 Task: Learn more about a career.
Action: Mouse moved to (748, 88)
Screenshot: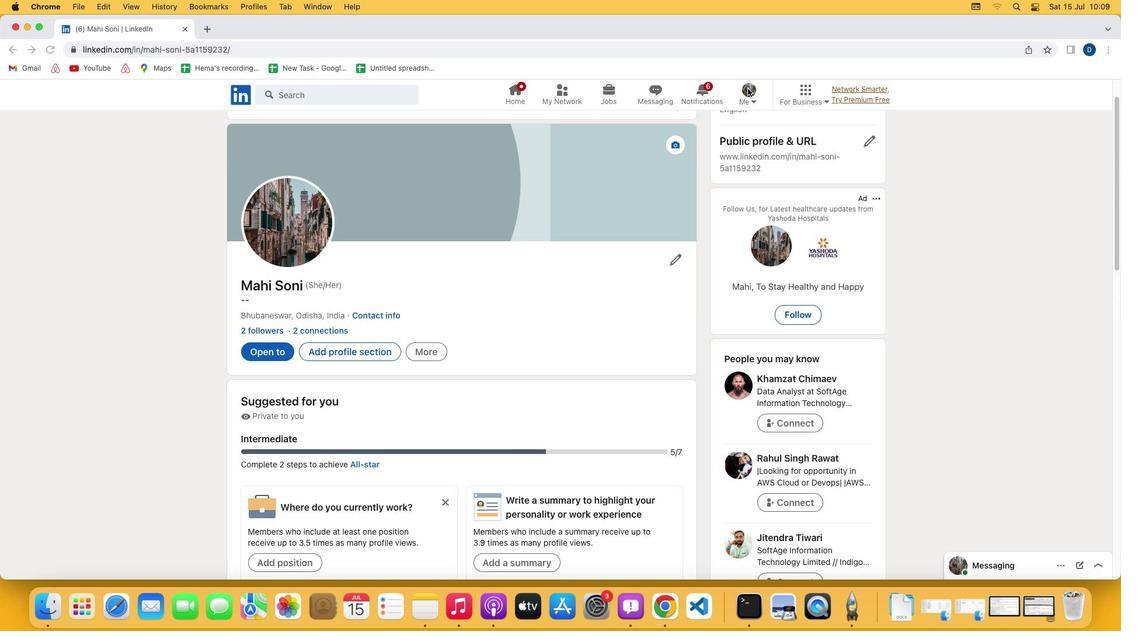 
Action: Mouse pressed left at (748, 88)
Screenshot: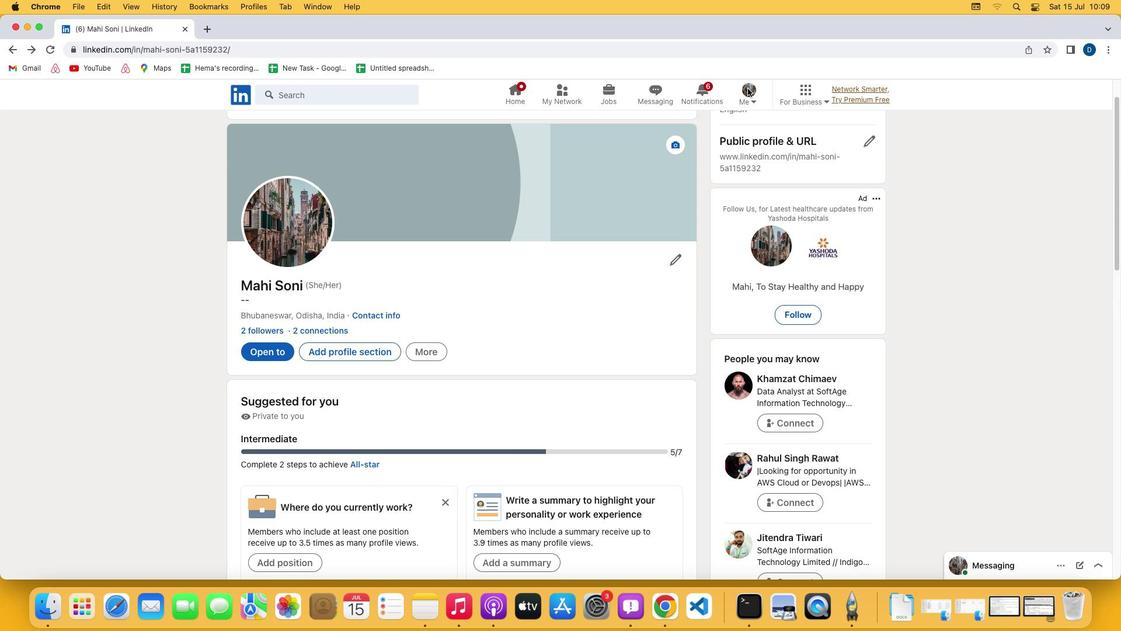 
Action: Mouse pressed left at (748, 88)
Screenshot: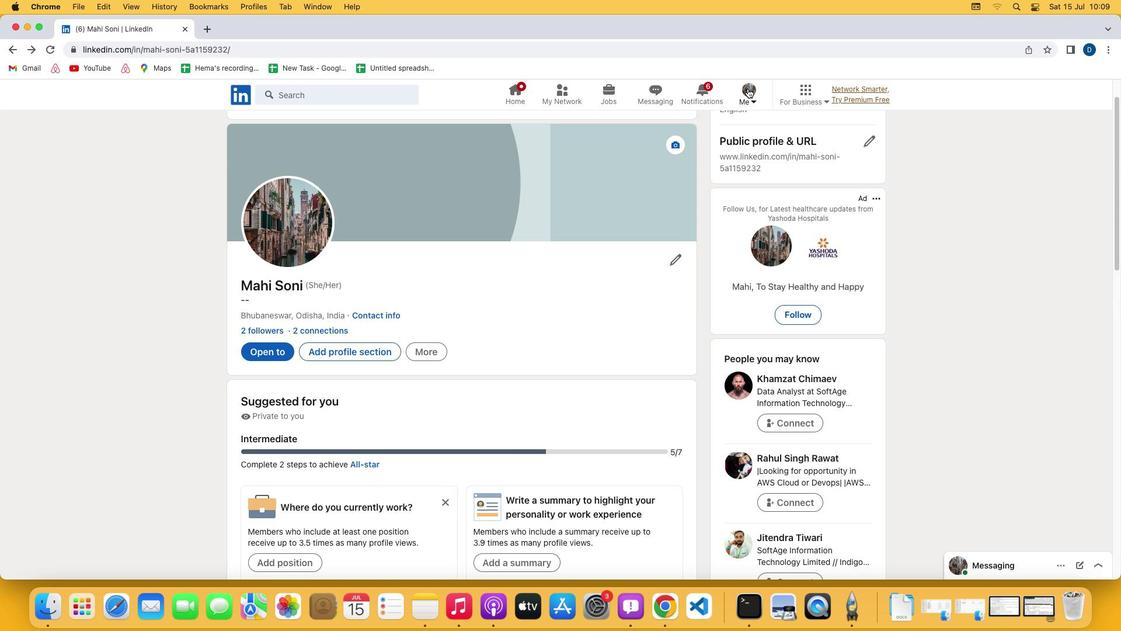 
Action: Mouse moved to (681, 221)
Screenshot: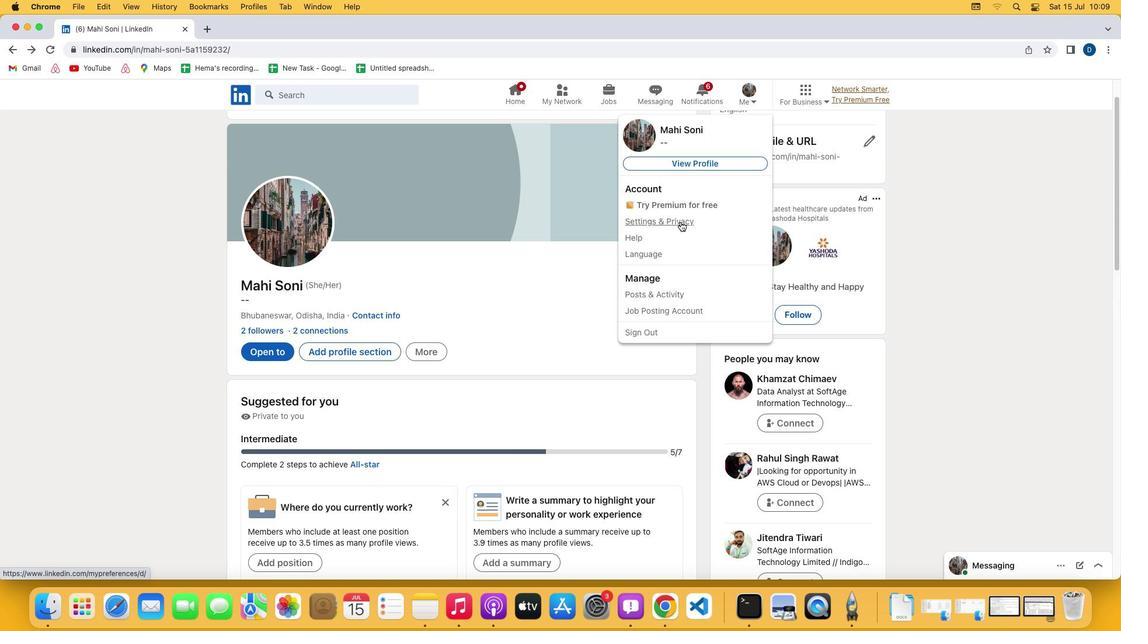 
Action: Mouse pressed left at (681, 221)
Screenshot: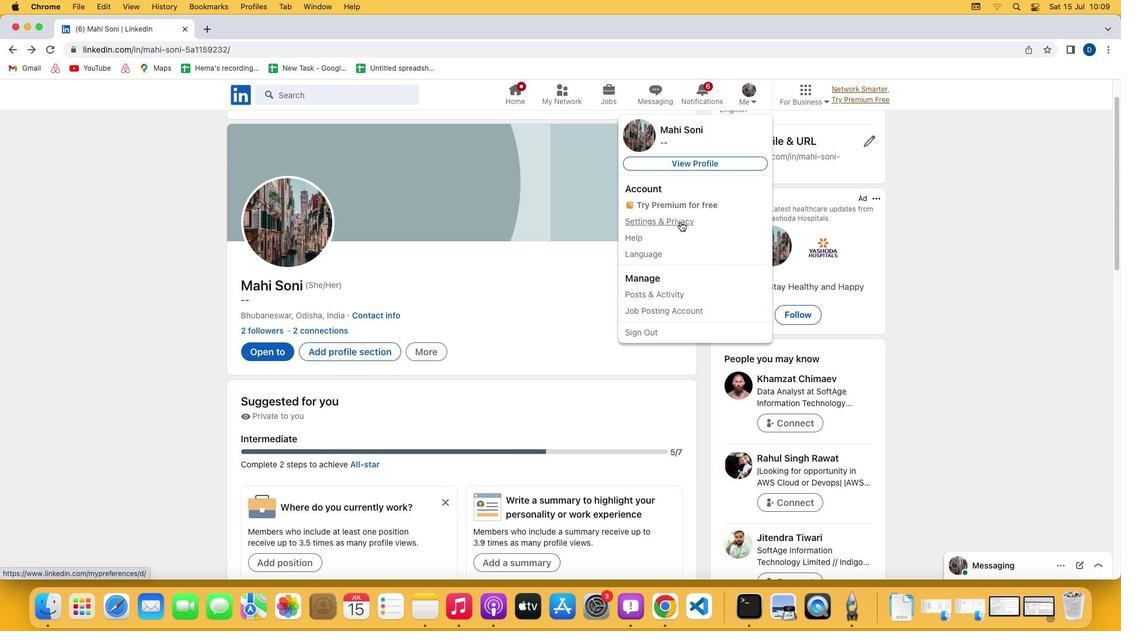 
Action: Mouse moved to (579, 341)
Screenshot: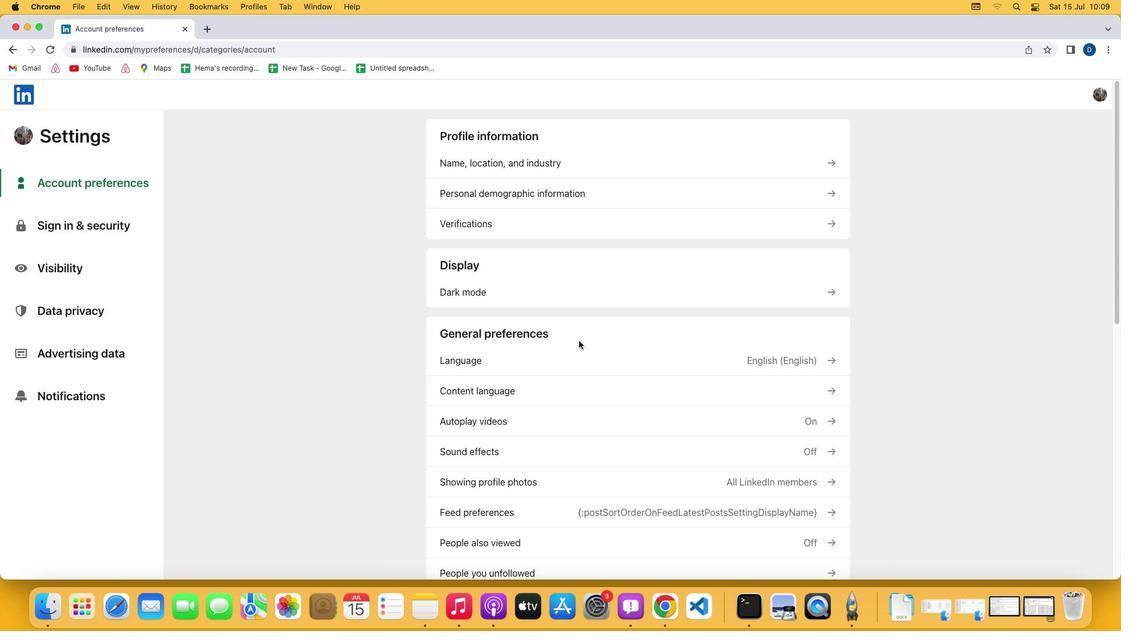 
Action: Mouse scrolled (579, 341) with delta (0, 0)
Screenshot: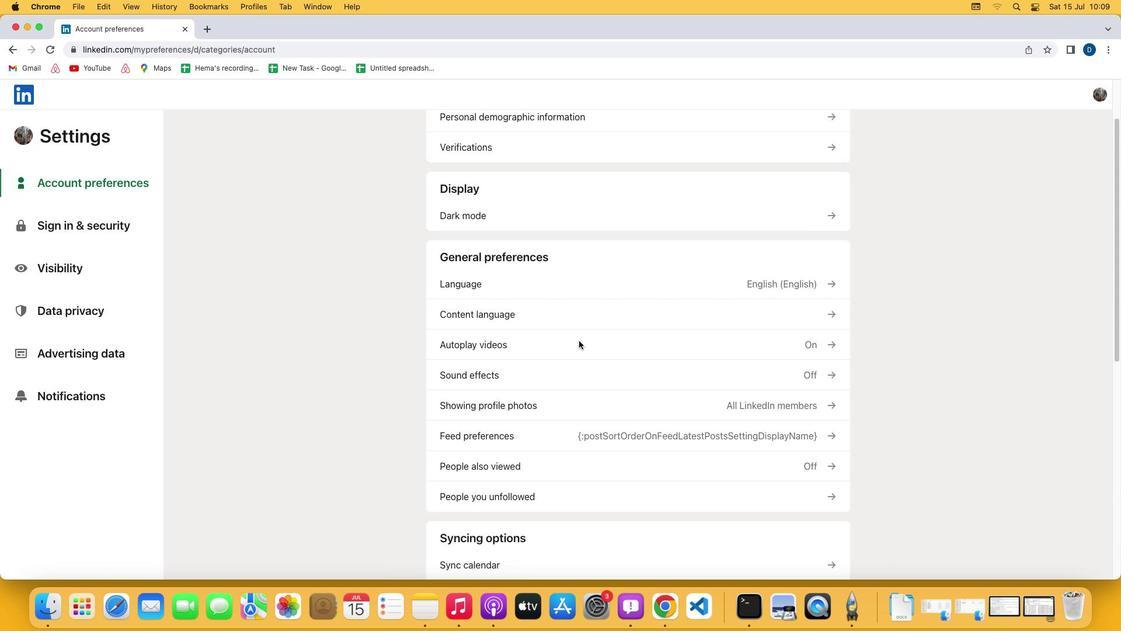 
Action: Mouse scrolled (579, 341) with delta (0, 0)
Screenshot: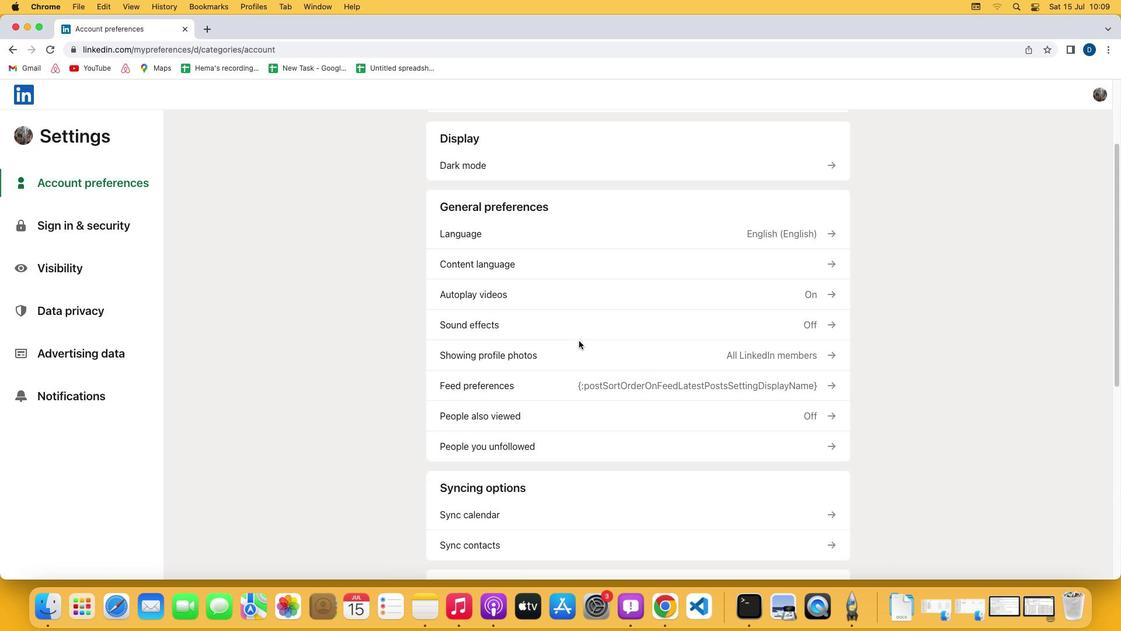 
Action: Mouse scrolled (579, 341) with delta (0, -1)
Screenshot: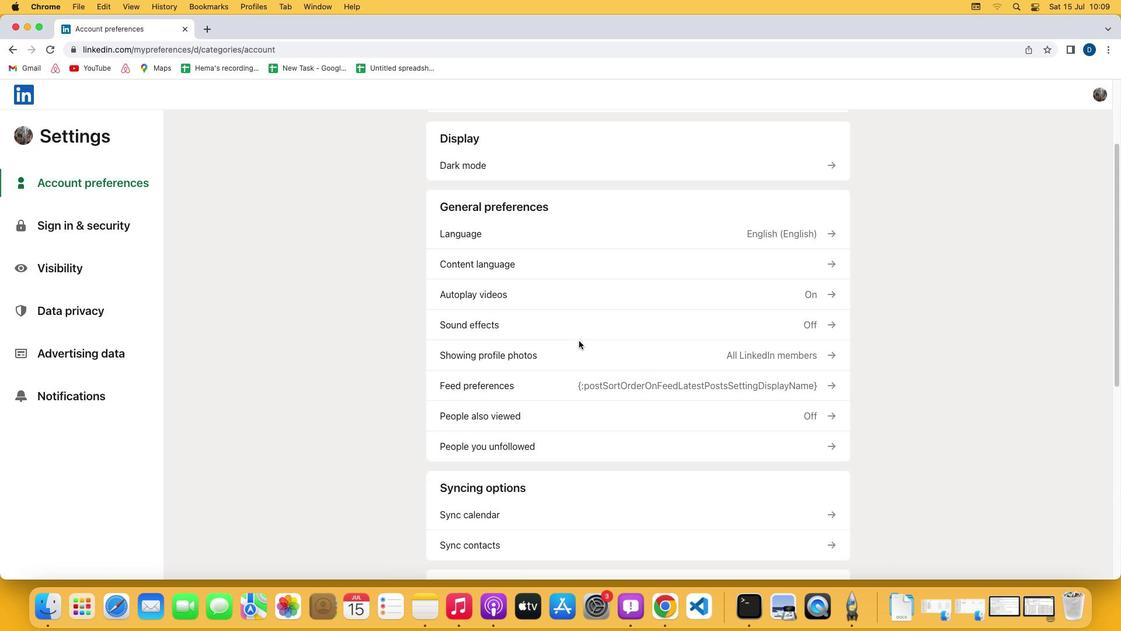 
Action: Mouse scrolled (579, 341) with delta (0, -2)
Screenshot: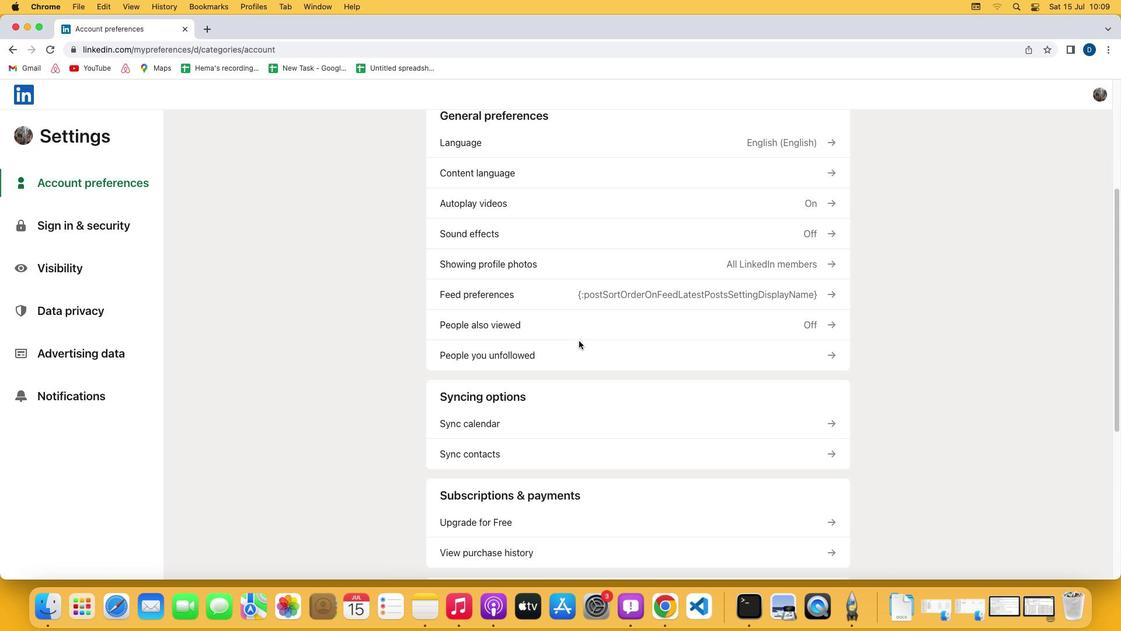 
Action: Mouse moved to (579, 347)
Screenshot: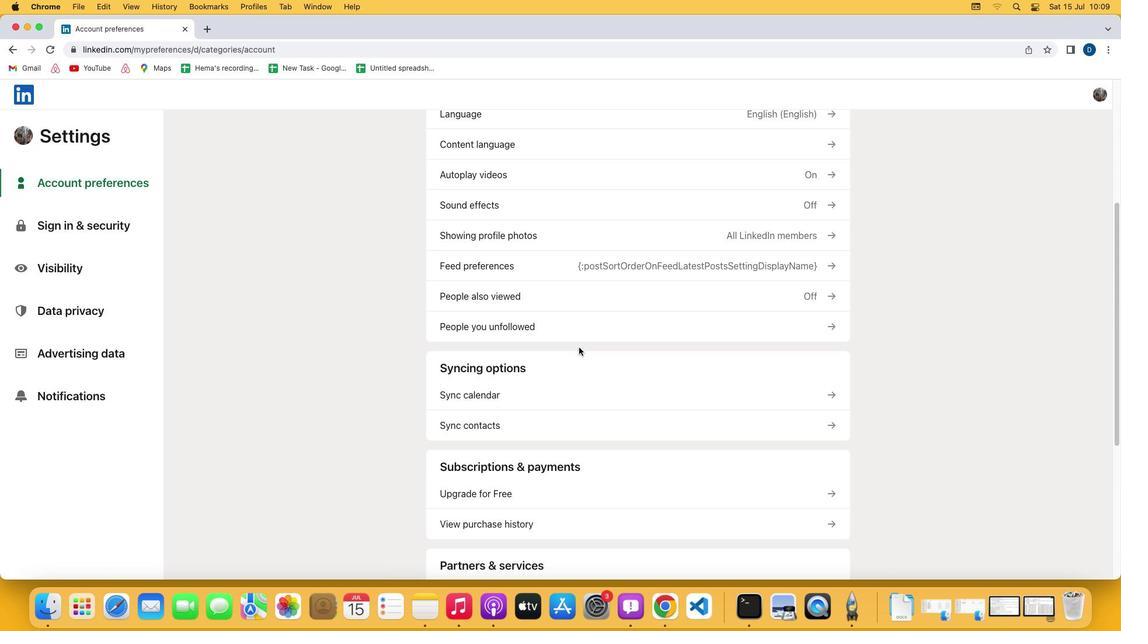 
Action: Mouse scrolled (579, 347) with delta (0, 0)
Screenshot: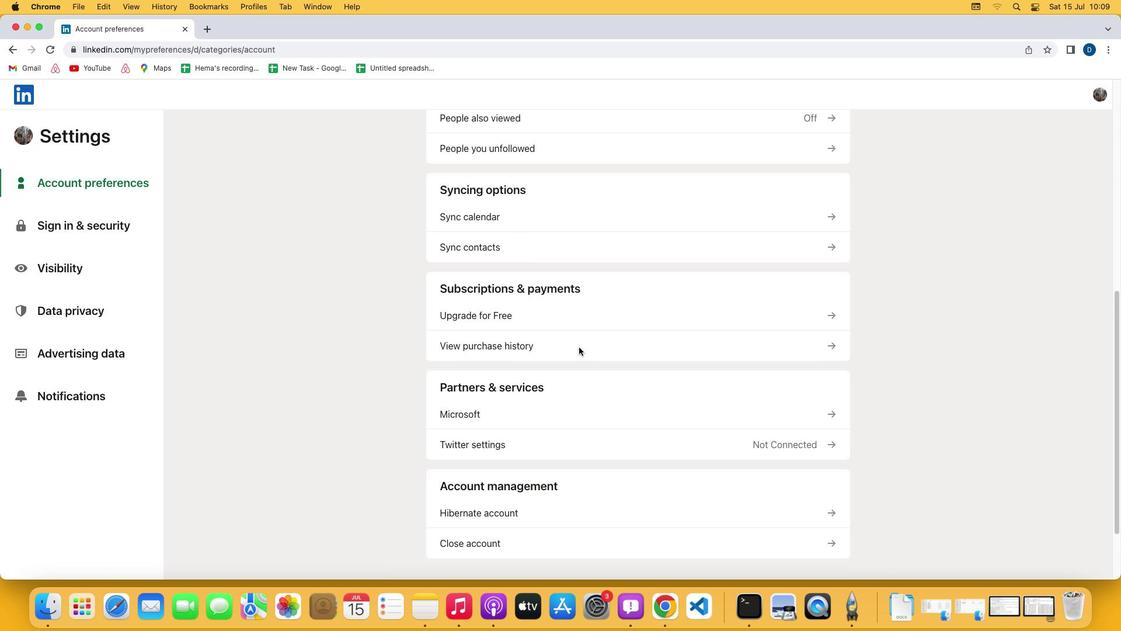 
Action: Mouse scrolled (579, 347) with delta (0, 0)
Screenshot: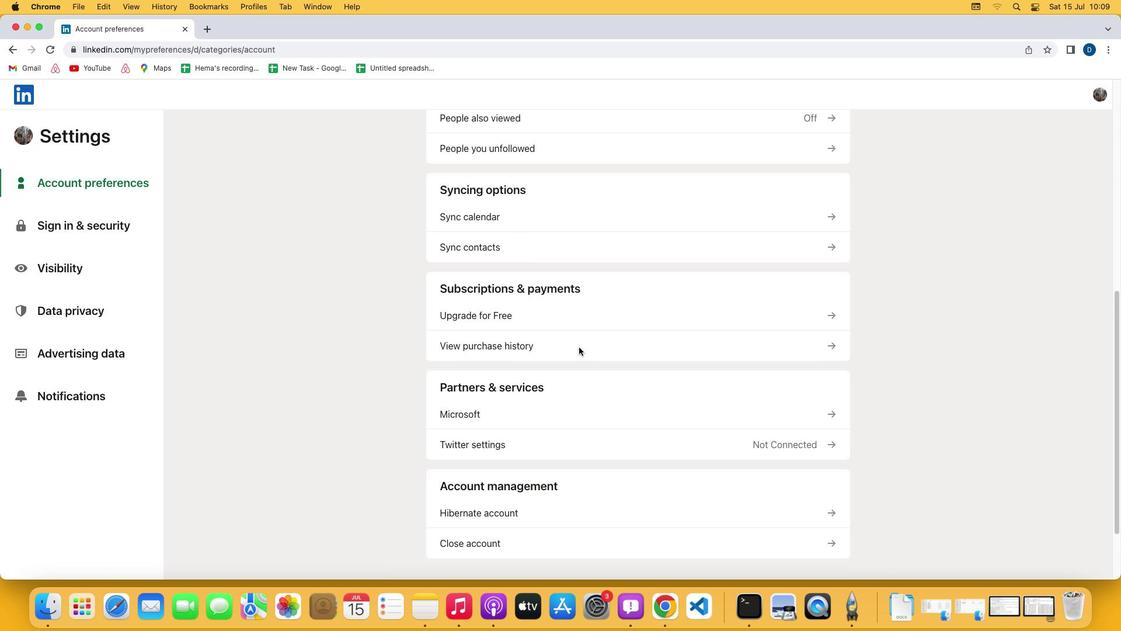 
Action: Mouse scrolled (579, 347) with delta (0, -1)
Screenshot: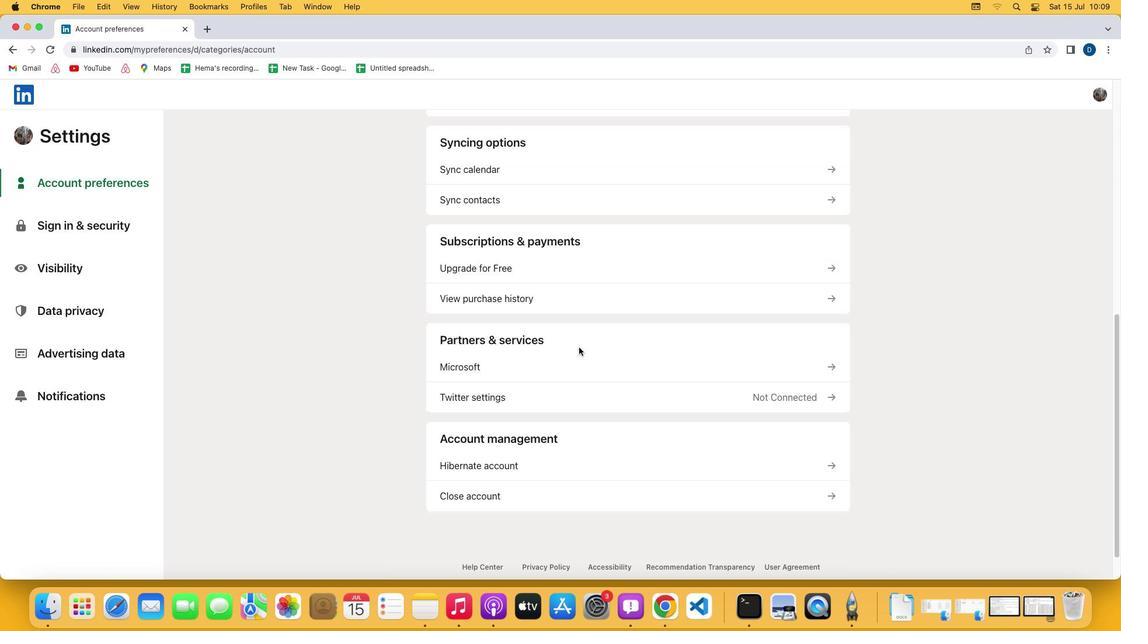 
Action: Mouse scrolled (579, 347) with delta (0, -2)
Screenshot: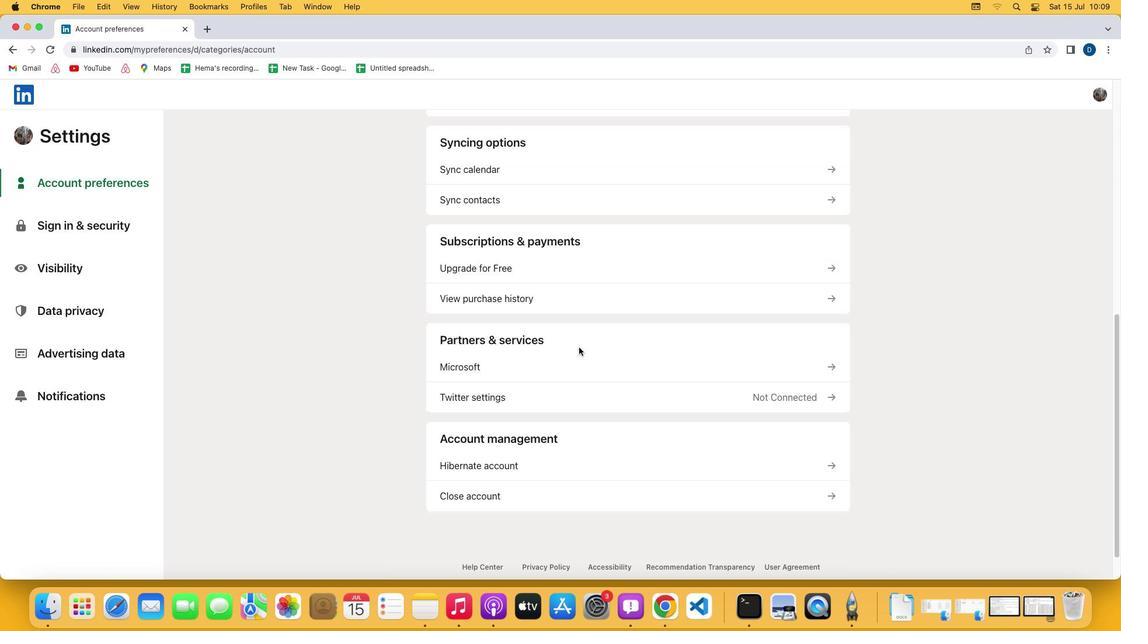 
Action: Mouse scrolled (579, 347) with delta (0, -2)
Screenshot: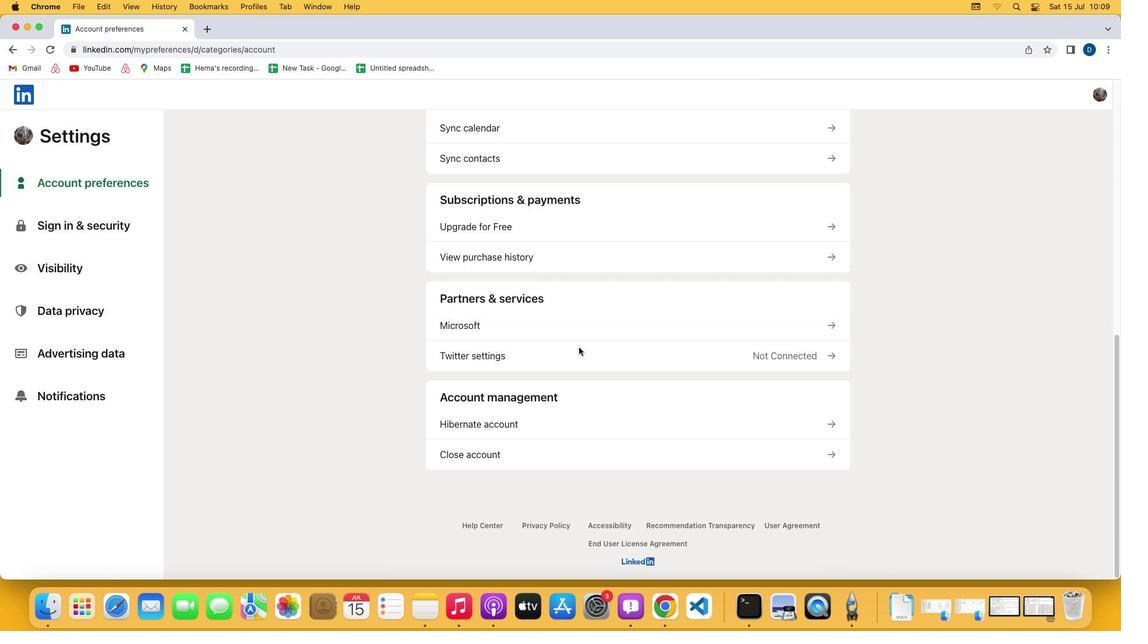 
Action: Mouse moved to (549, 226)
Screenshot: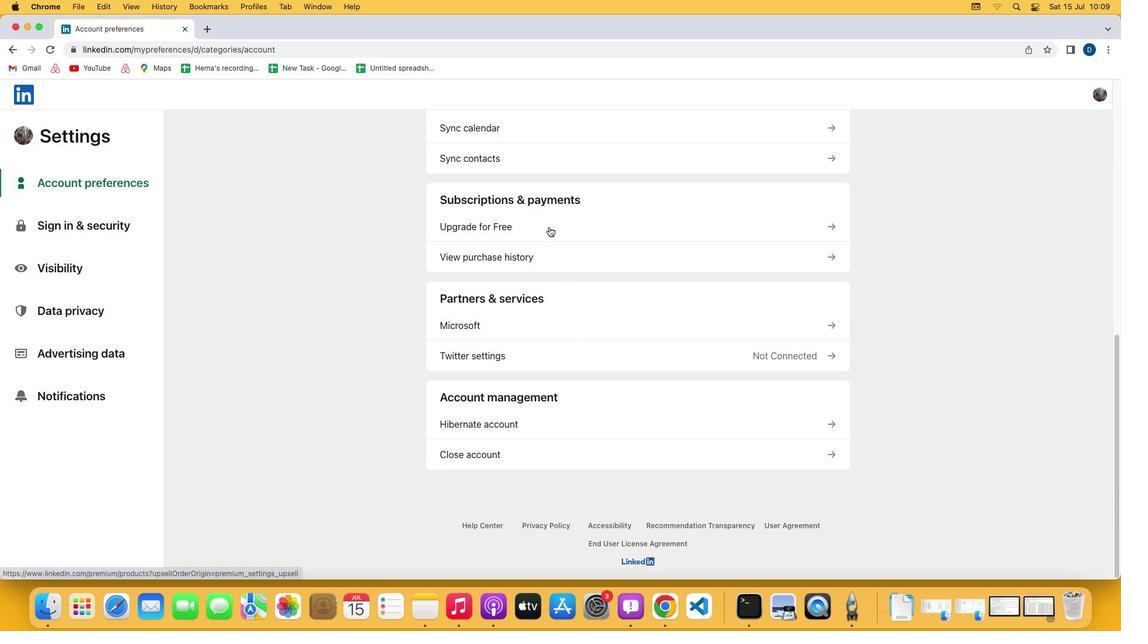 
Action: Mouse pressed left at (549, 226)
Screenshot: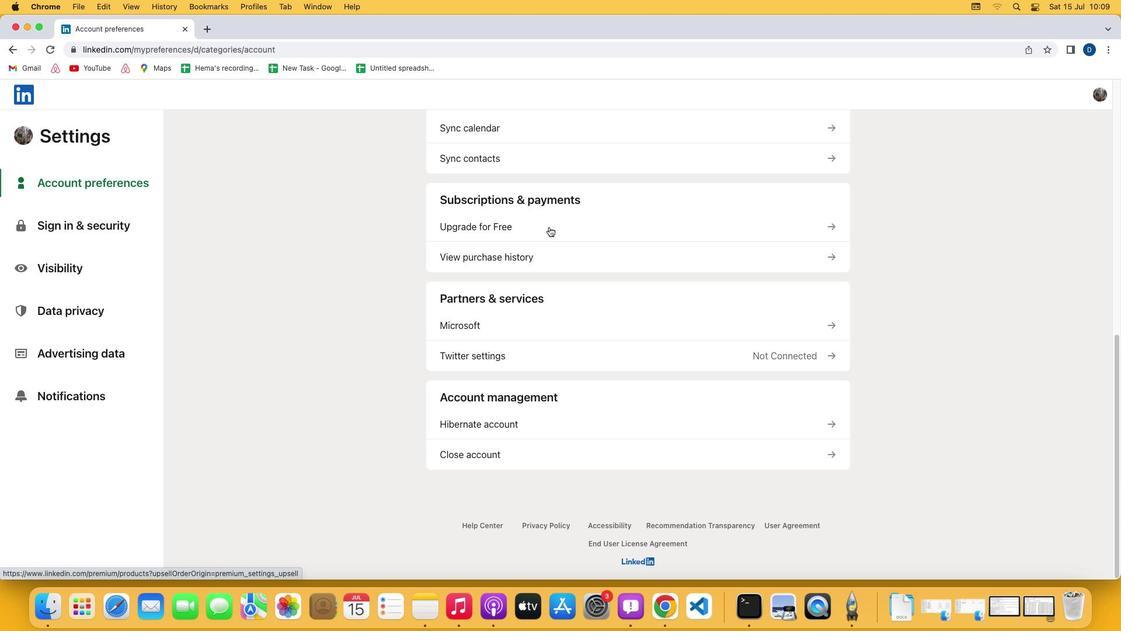 
Action: Mouse moved to (459, 316)
Screenshot: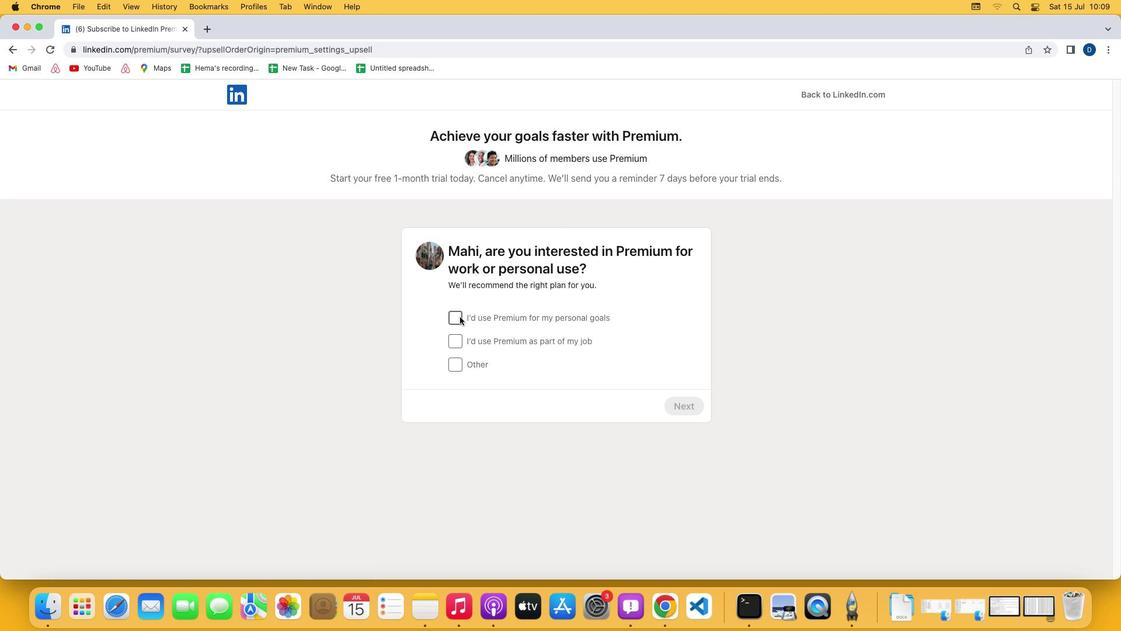 
Action: Mouse pressed left at (459, 316)
Screenshot: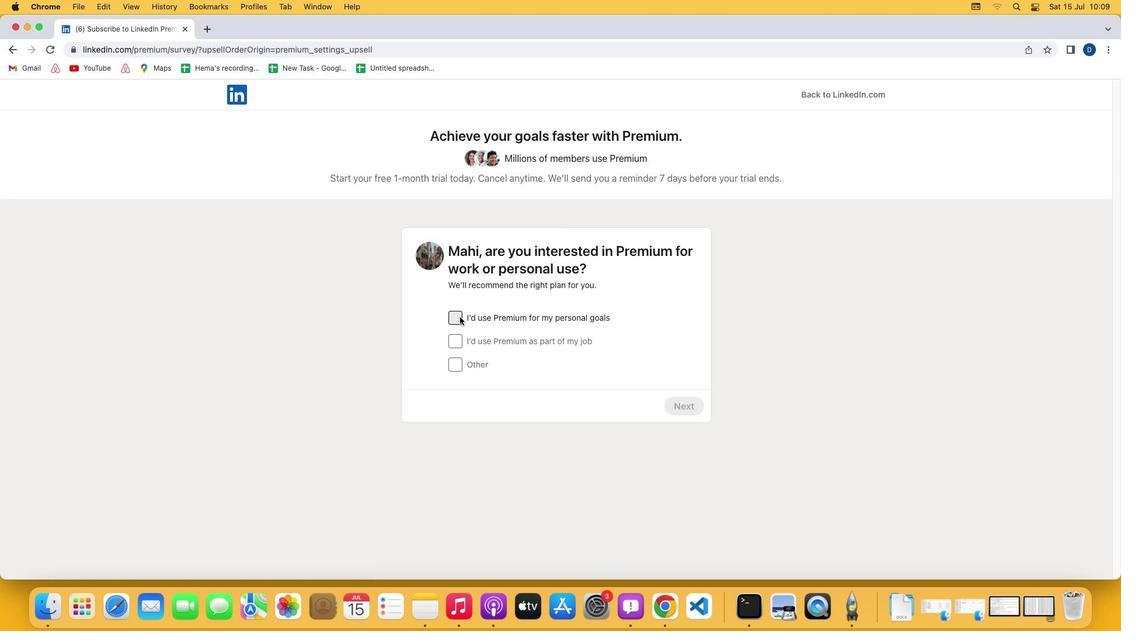 
Action: Mouse moved to (683, 409)
Screenshot: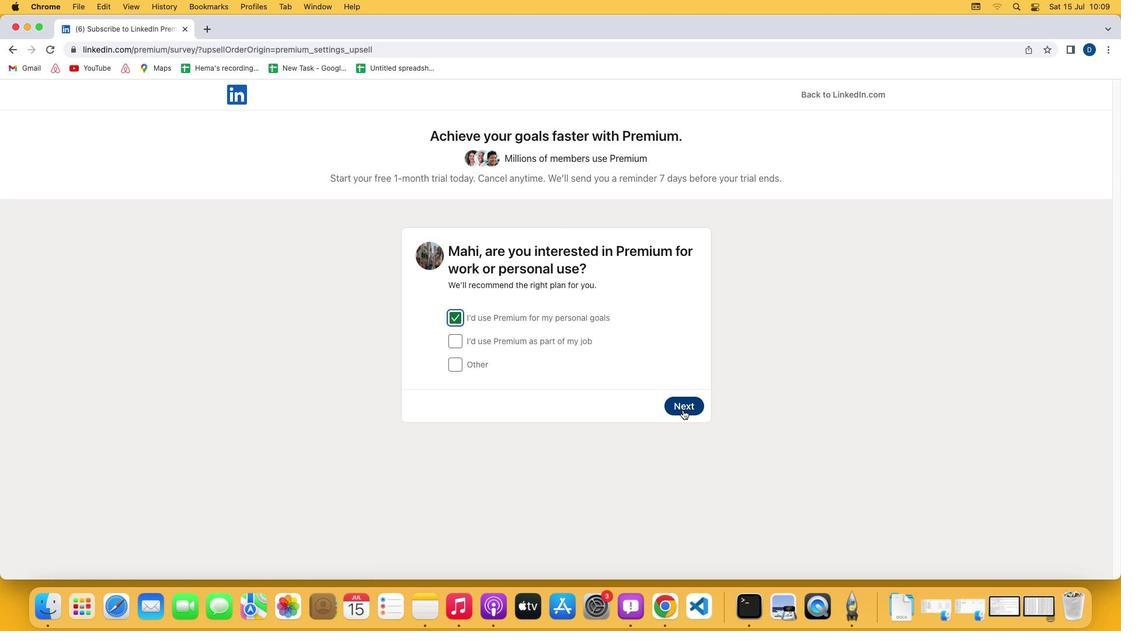 
Action: Mouse pressed left at (683, 409)
Screenshot: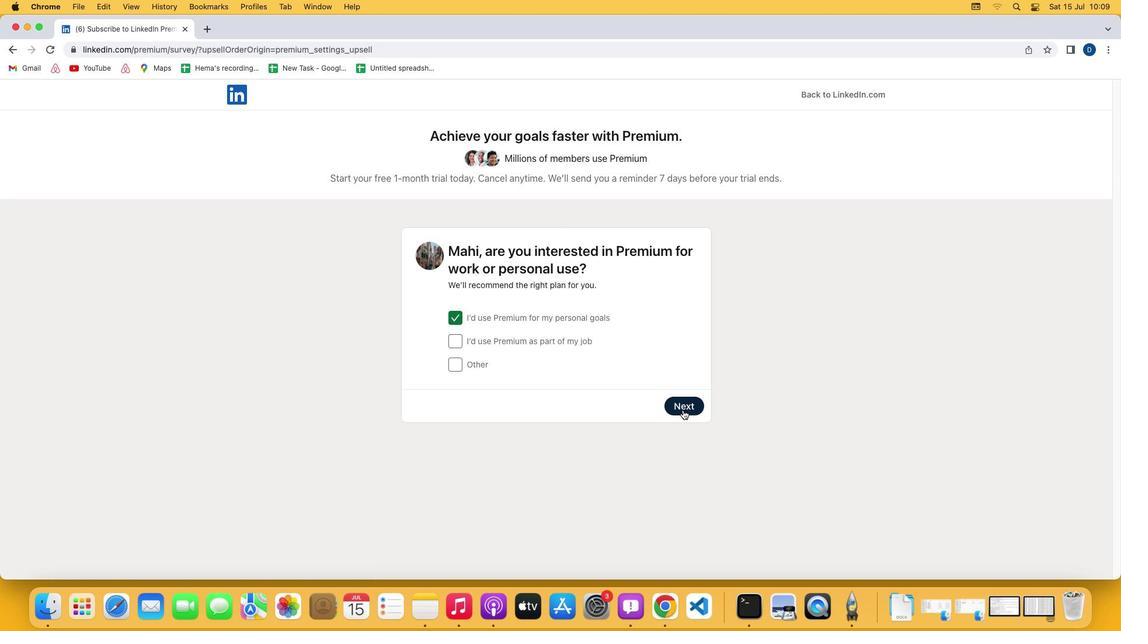 
Action: Mouse moved to (682, 479)
Screenshot: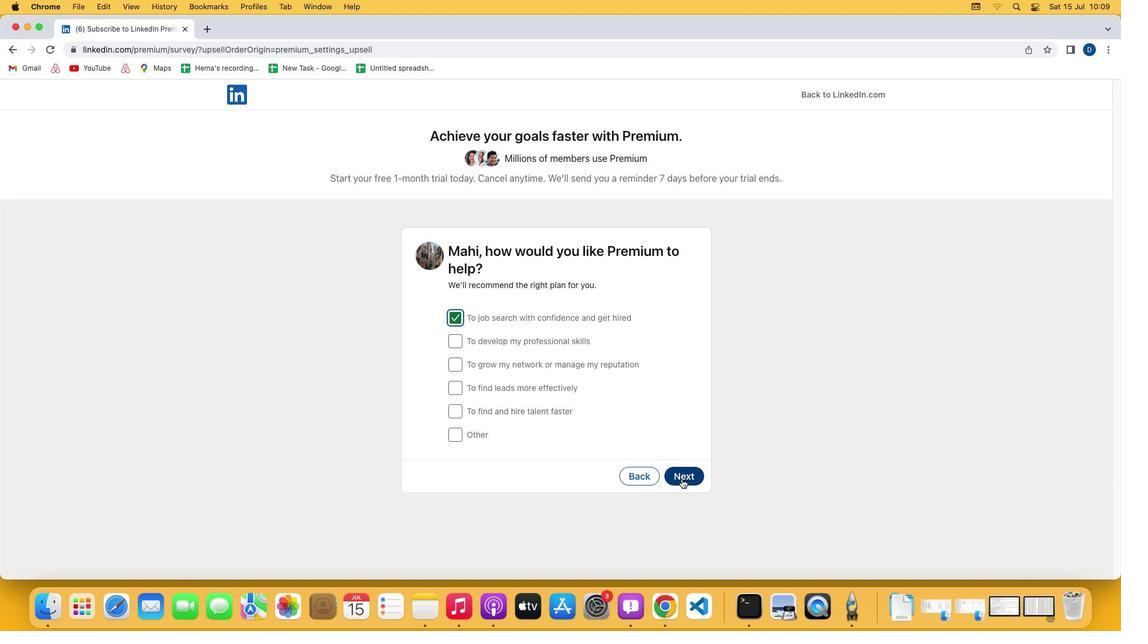 
Action: Mouse pressed left at (682, 479)
Screenshot: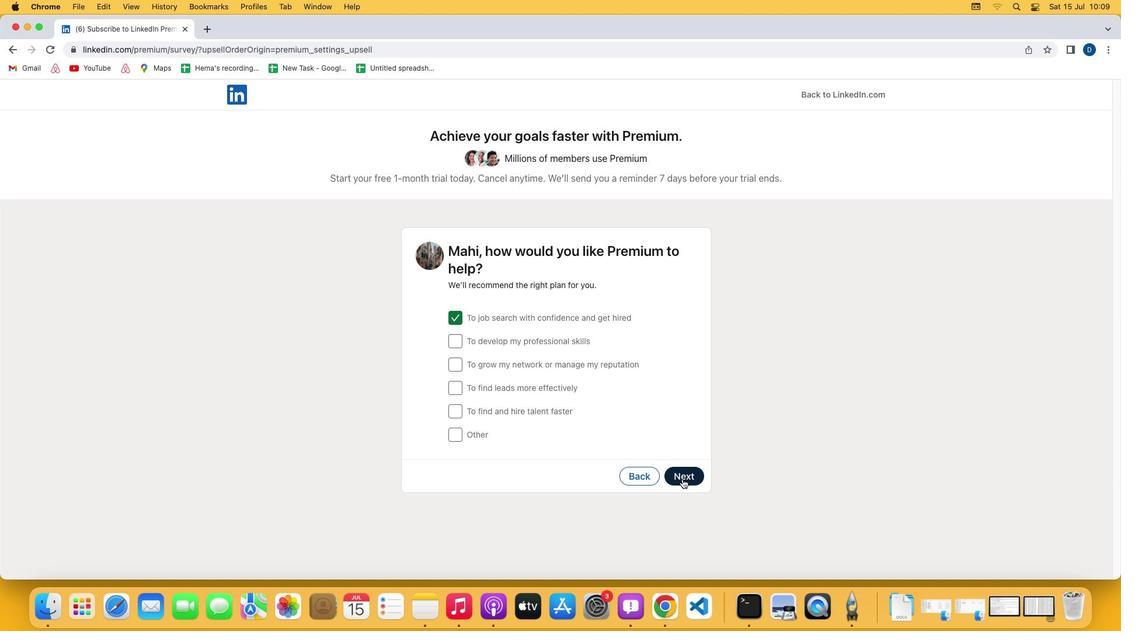 
Action: Mouse moved to (452, 314)
Screenshot: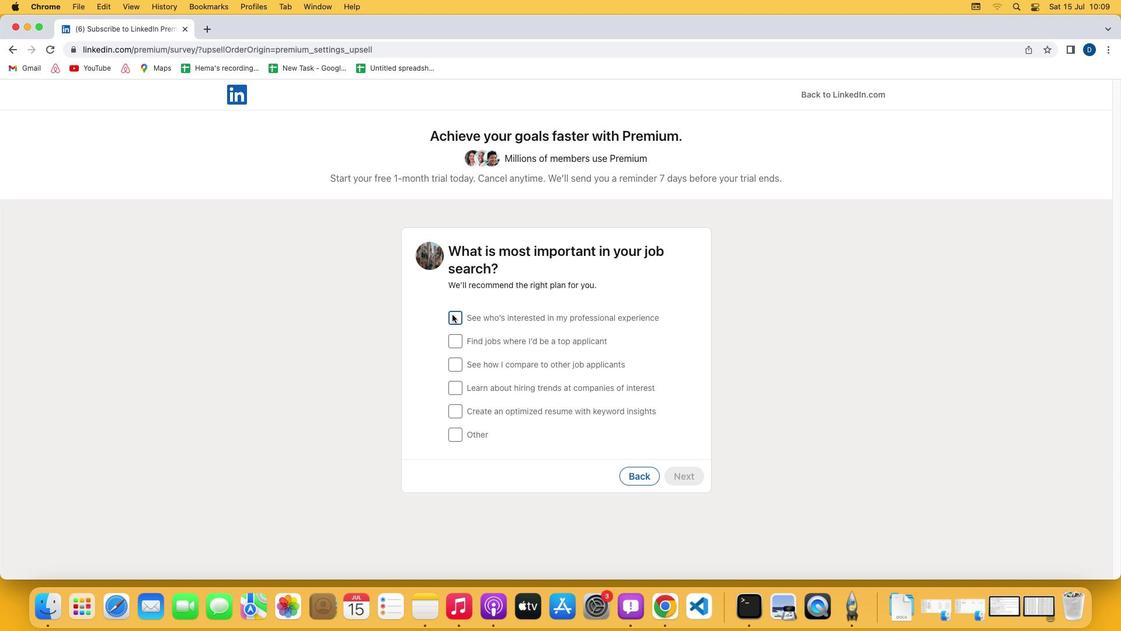 
Action: Mouse pressed left at (452, 314)
Screenshot: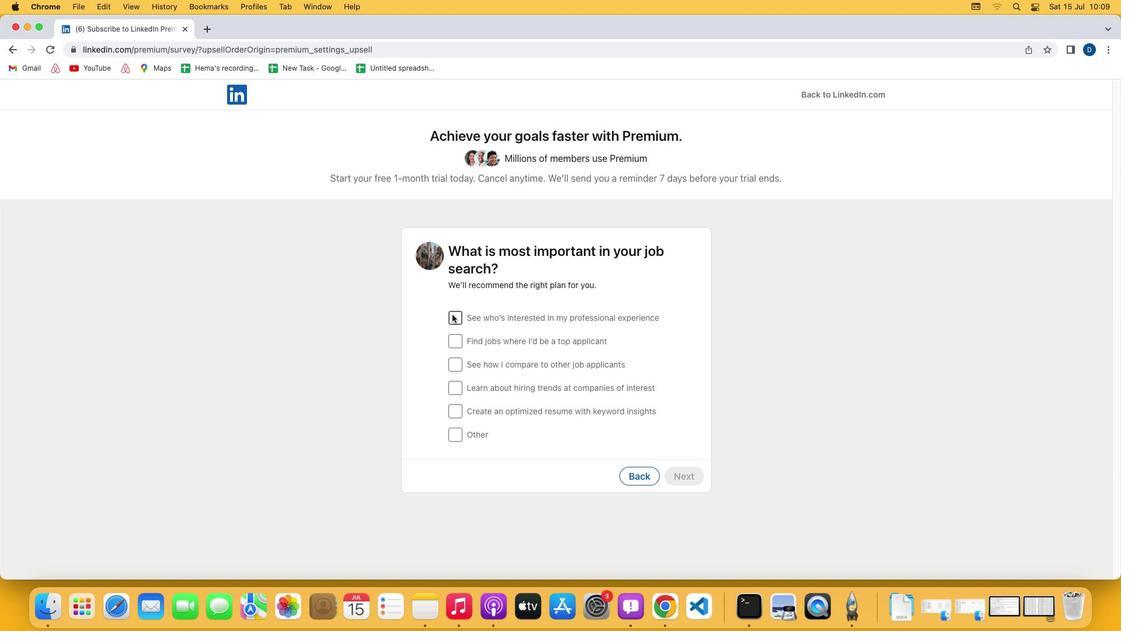 
Action: Mouse moved to (682, 475)
Screenshot: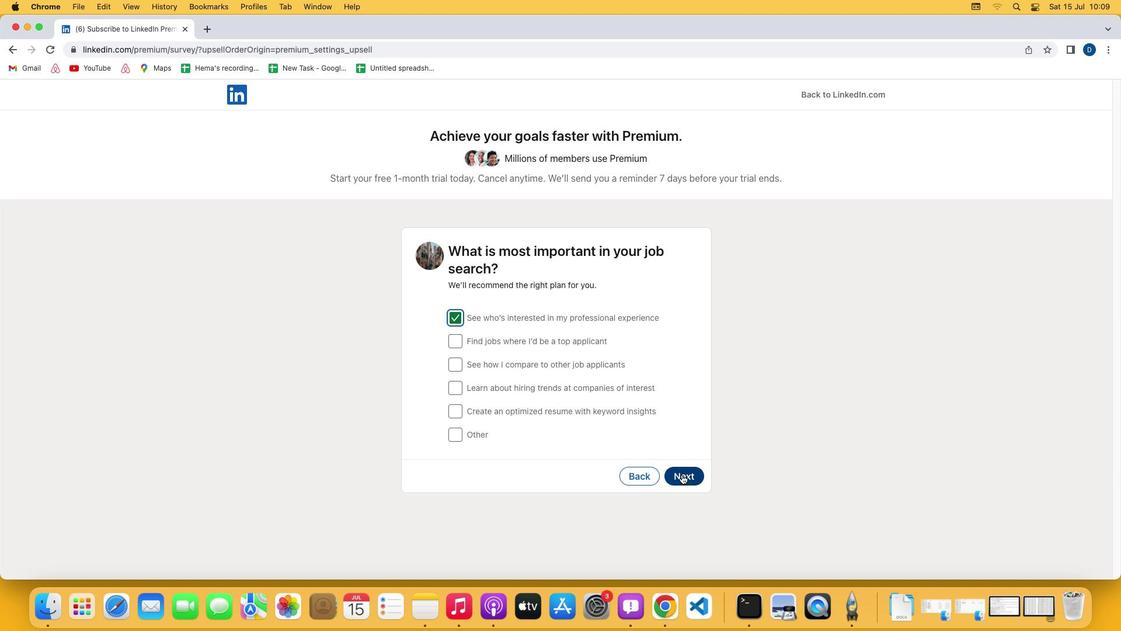 
Action: Mouse pressed left at (682, 475)
Screenshot: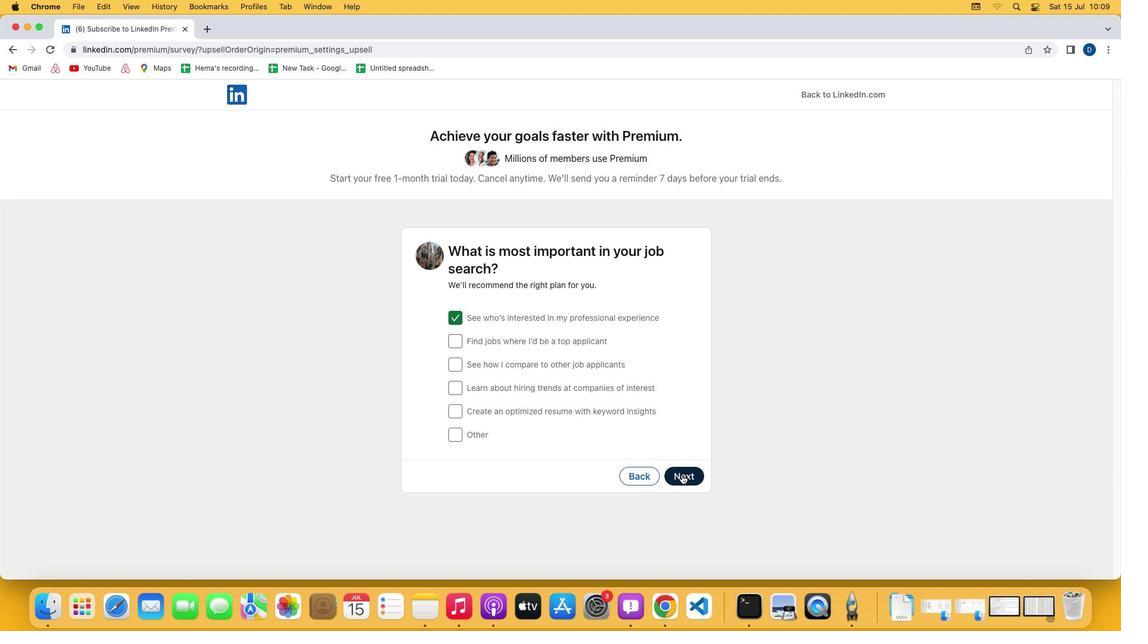 
Action: Mouse moved to (528, 458)
Screenshot: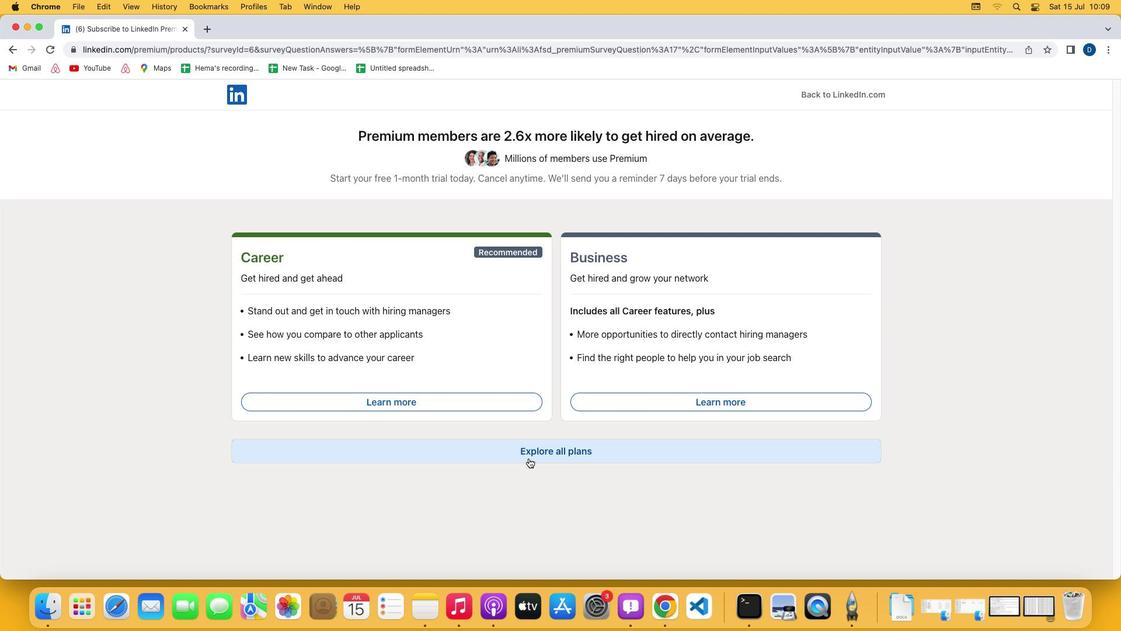 
Action: Mouse pressed left at (528, 458)
Screenshot: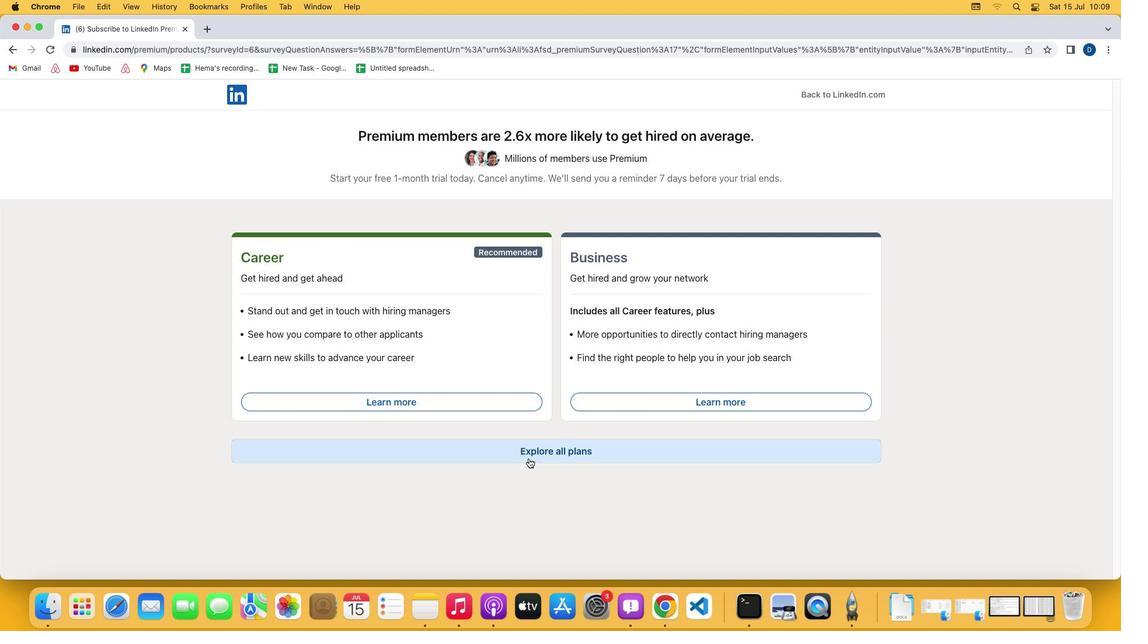 
Action: Mouse moved to (329, 478)
Screenshot: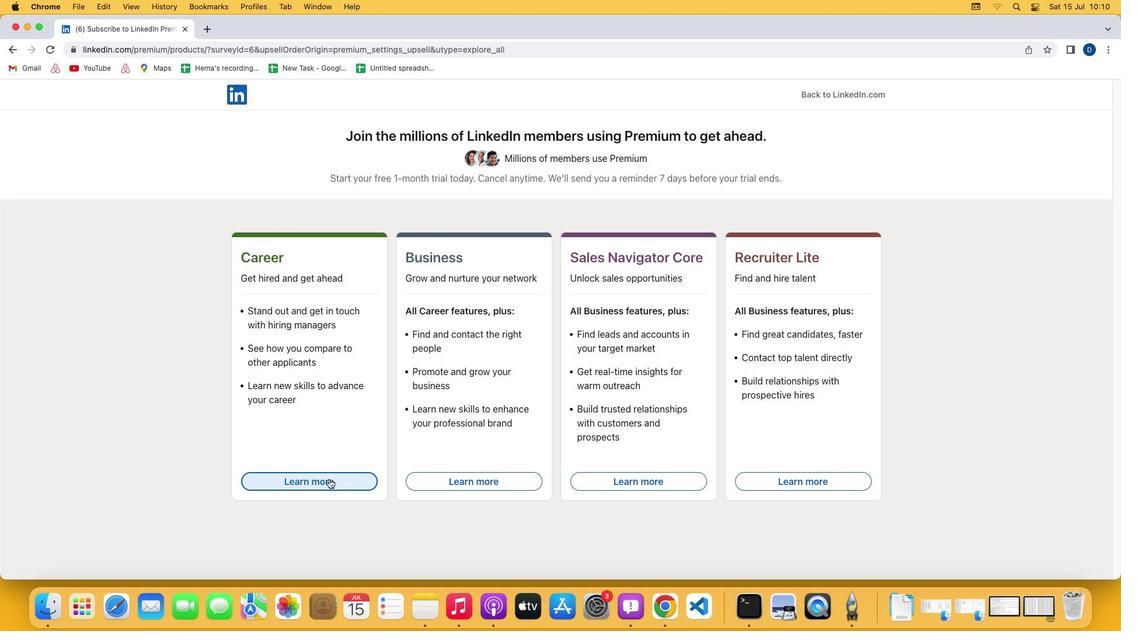 
Action: Mouse pressed left at (329, 478)
Screenshot: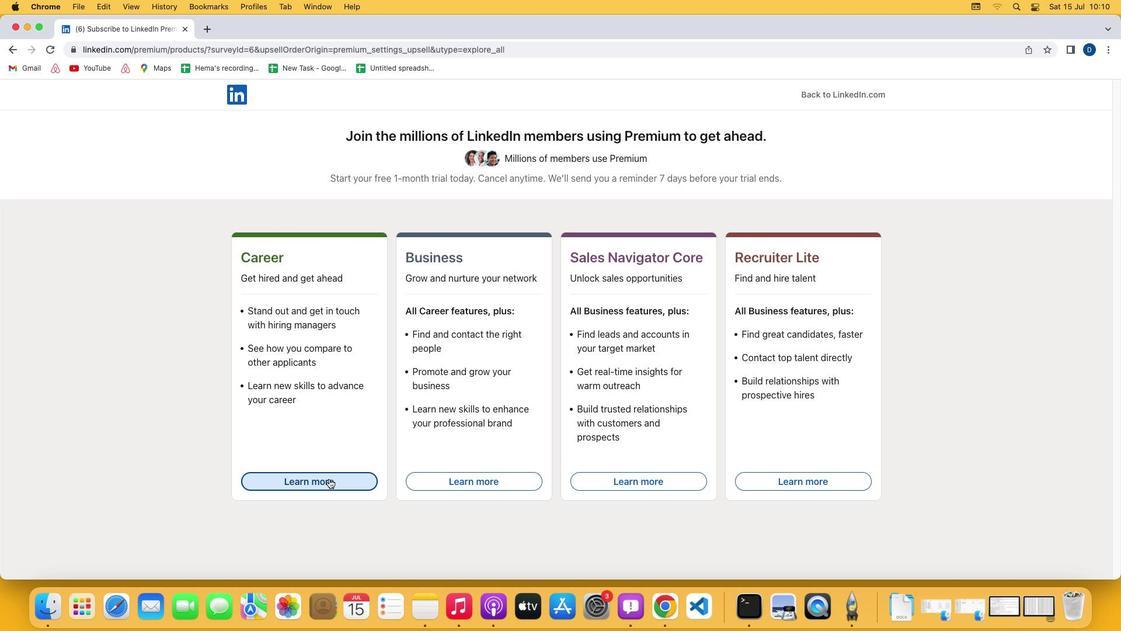 
